 Task: Assign vinnyoffice2@gmail.com as Assignee of Child Issue ChildIssue0000000859 of Issue Issue0000000430 in Backlog  in Scrum Project Project0000000086 in Jira. Assign vinnyoffice2@gmail.com as Assignee of Child Issue ChildIssue0000000860 of Issue Issue0000000430 in Backlog  in Scrum Project Project0000000086 in Jira. Assign Issue Issue0000000421 to Sprint Sprint0000000253 in Scrum Project Project0000000085 in Jira. Assign Issue Issue0000000422 to Sprint Sprint0000000253 in Scrum Project Project0000000085 in Jira. Assign Issue Issue0000000423 to Sprint Sprint0000000254 in Scrum Project Project0000000085 in Jira
Action: Mouse moved to (506, 477)
Screenshot: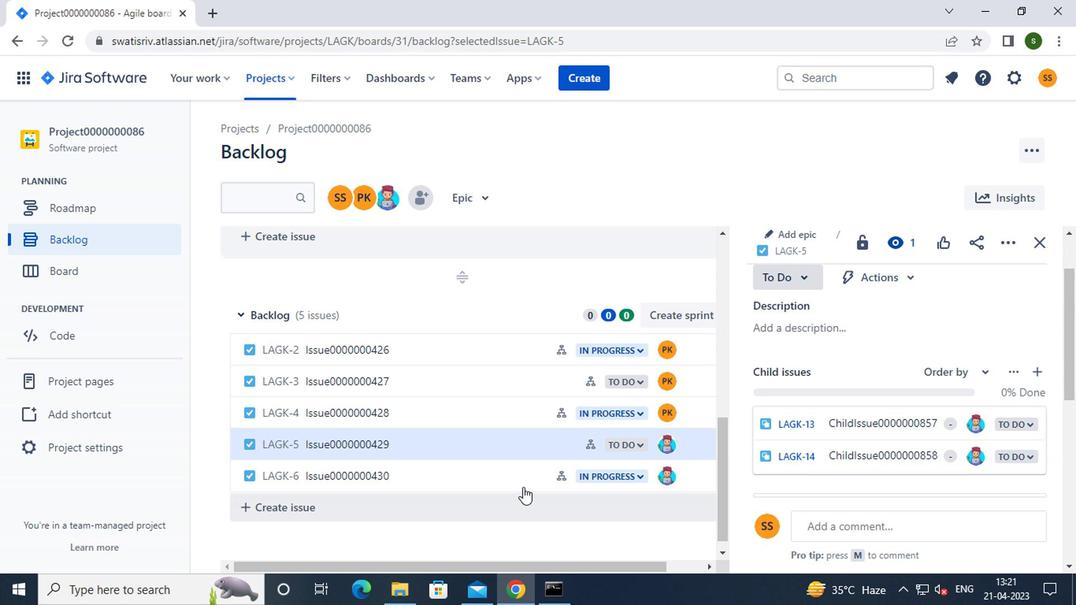 
Action: Mouse pressed left at (506, 477)
Screenshot: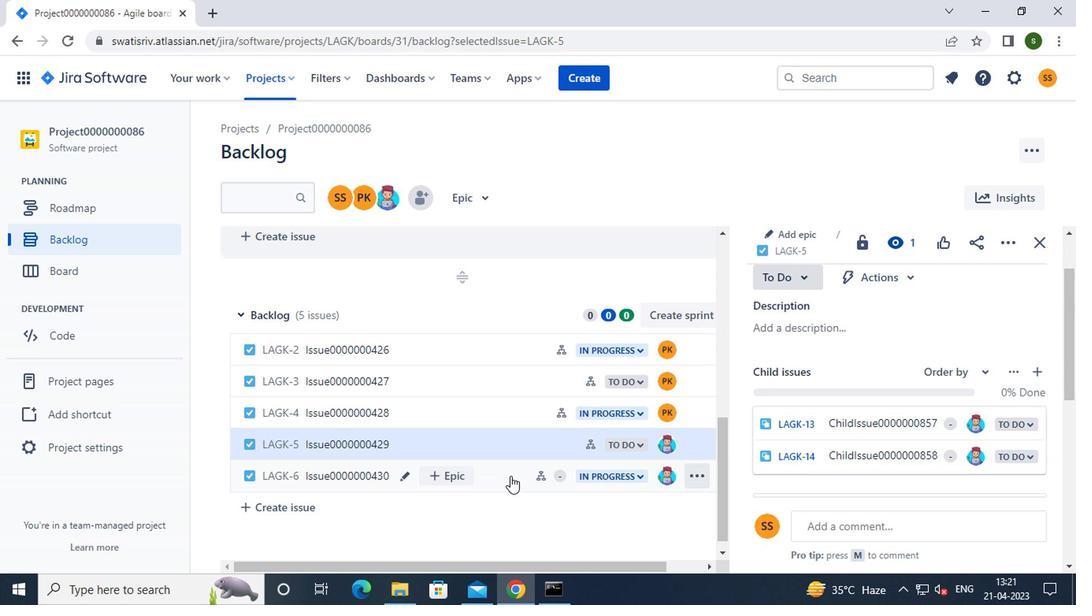 
Action: Mouse moved to (834, 431)
Screenshot: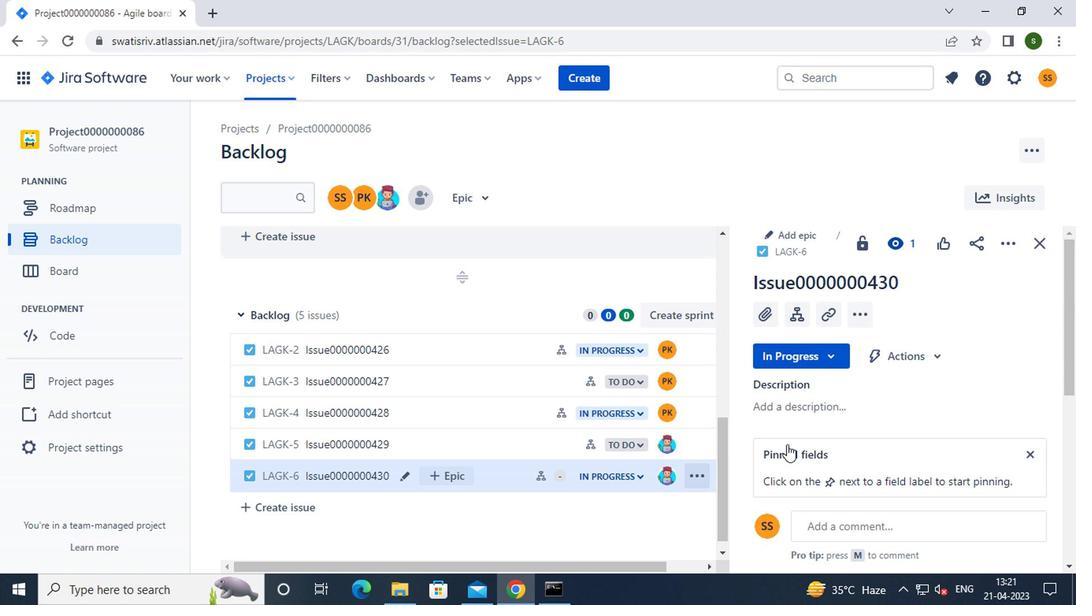 
Action: Mouse scrolled (834, 430) with delta (0, 0)
Screenshot: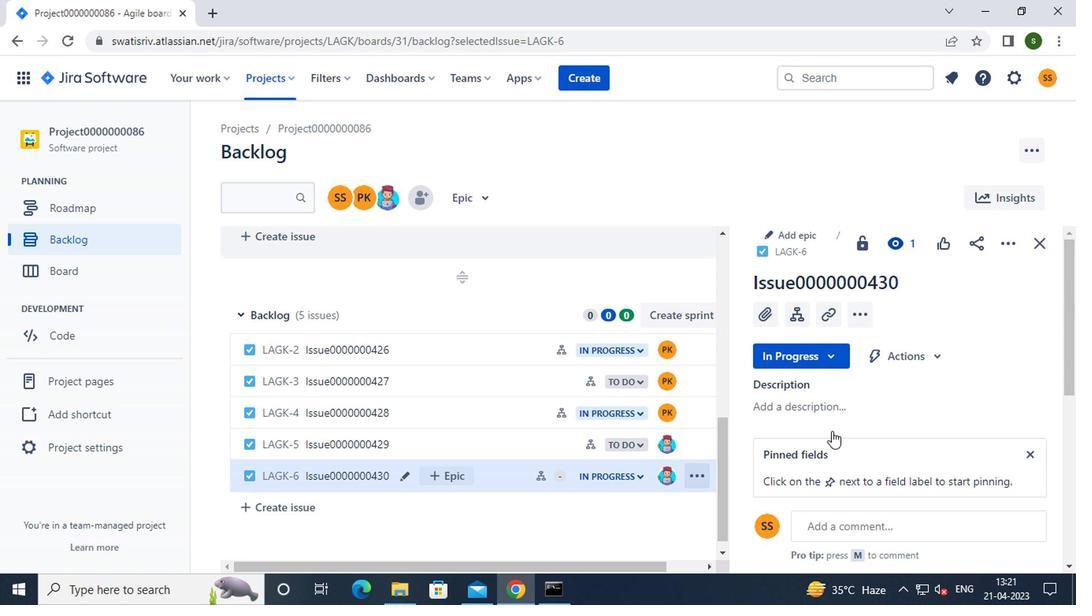 
Action: Mouse scrolled (834, 430) with delta (0, 0)
Screenshot: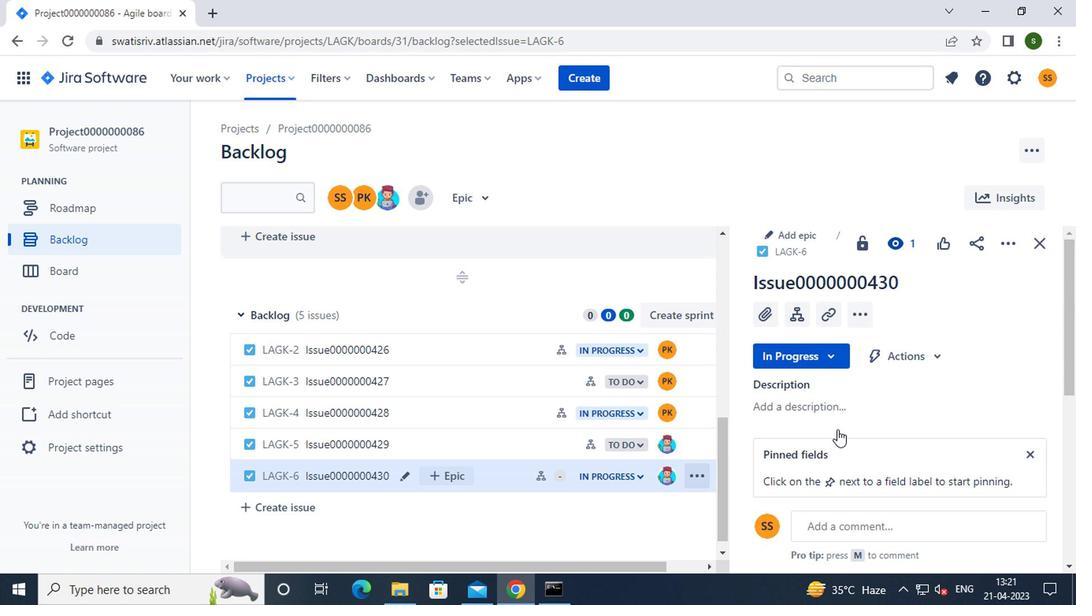 
Action: Mouse moved to (971, 352)
Screenshot: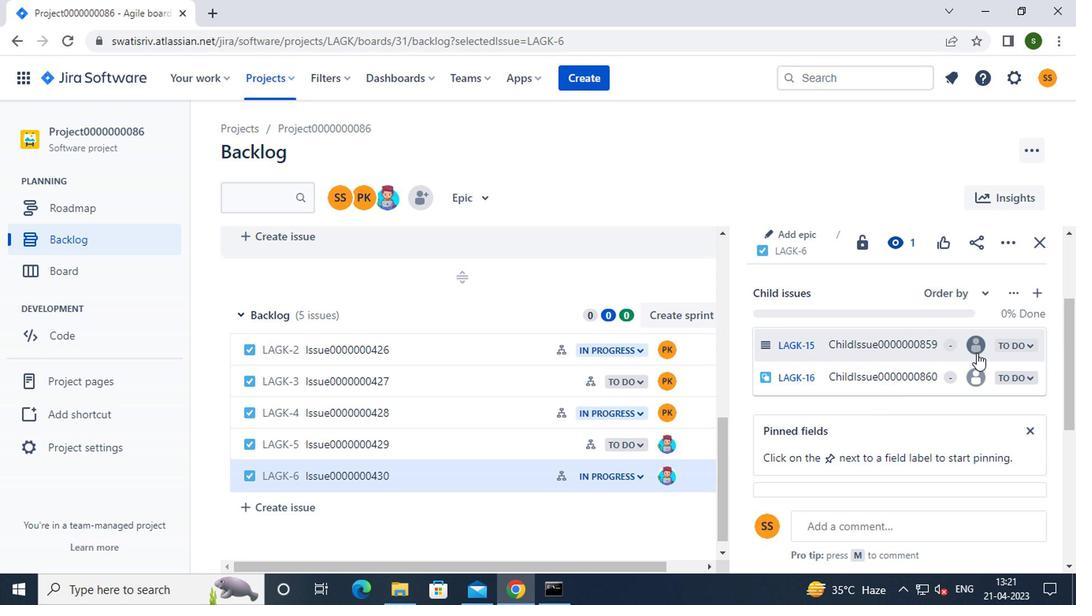 
Action: Mouse pressed left at (971, 352)
Screenshot: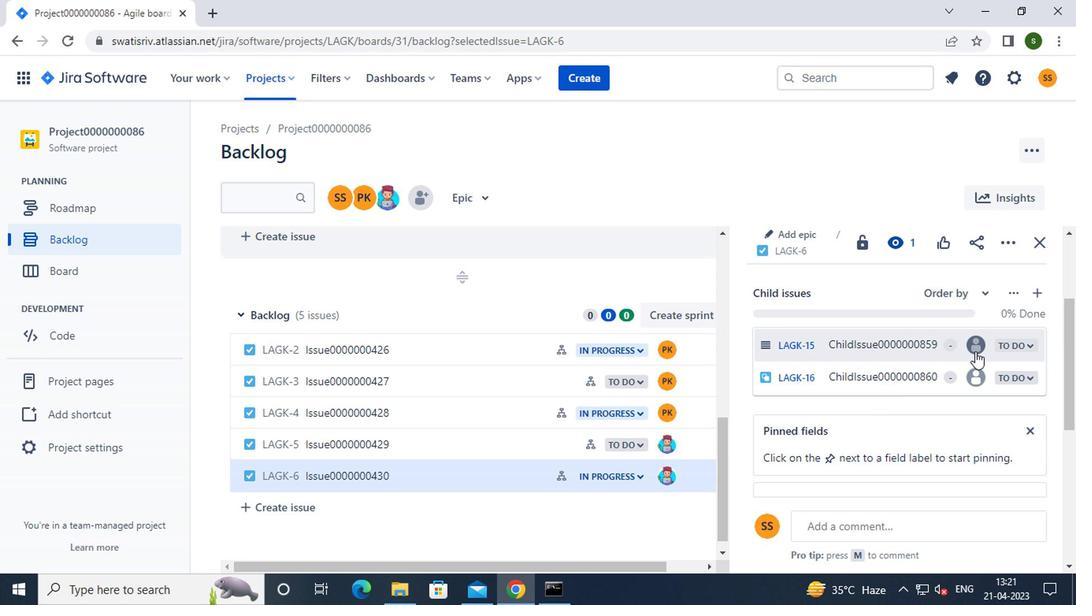 
Action: Mouse moved to (916, 381)
Screenshot: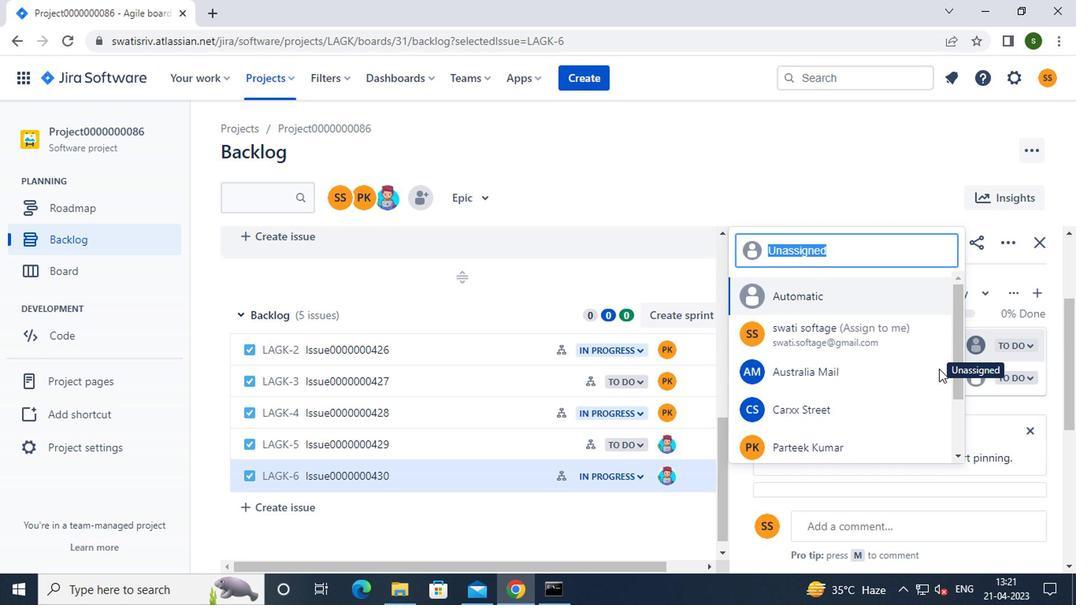
Action: Mouse scrolled (916, 380) with delta (0, -1)
Screenshot: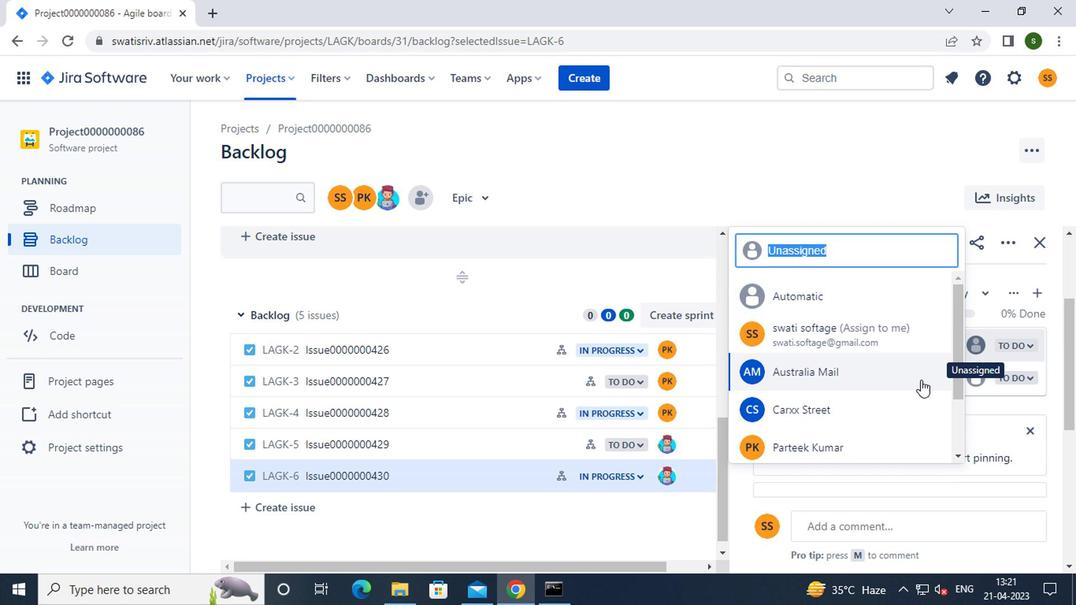 
Action: Mouse moved to (916, 382)
Screenshot: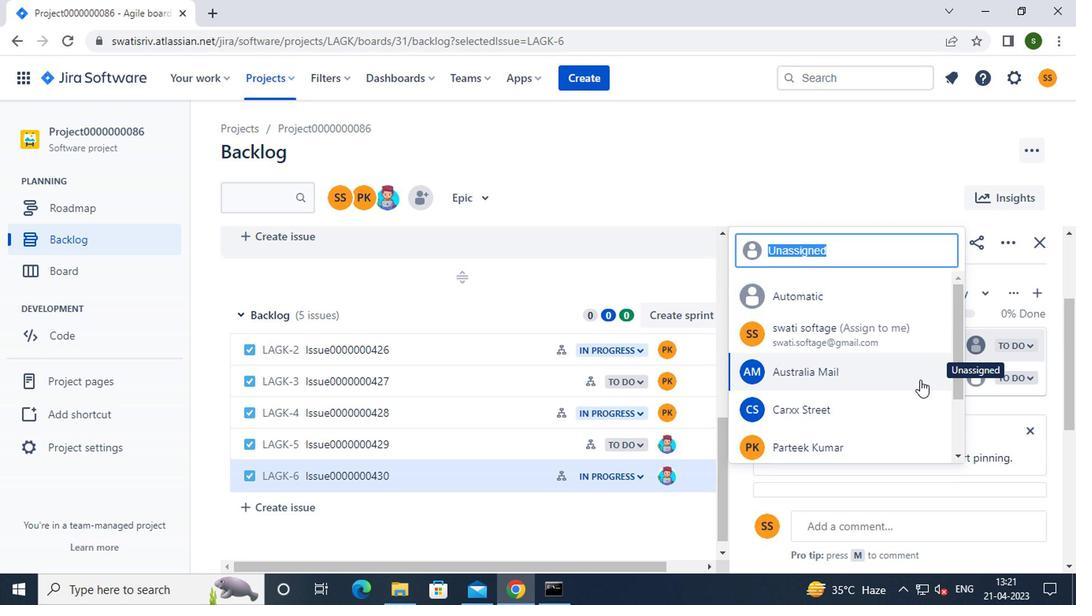 
Action: Mouse scrolled (916, 382) with delta (0, 0)
Screenshot: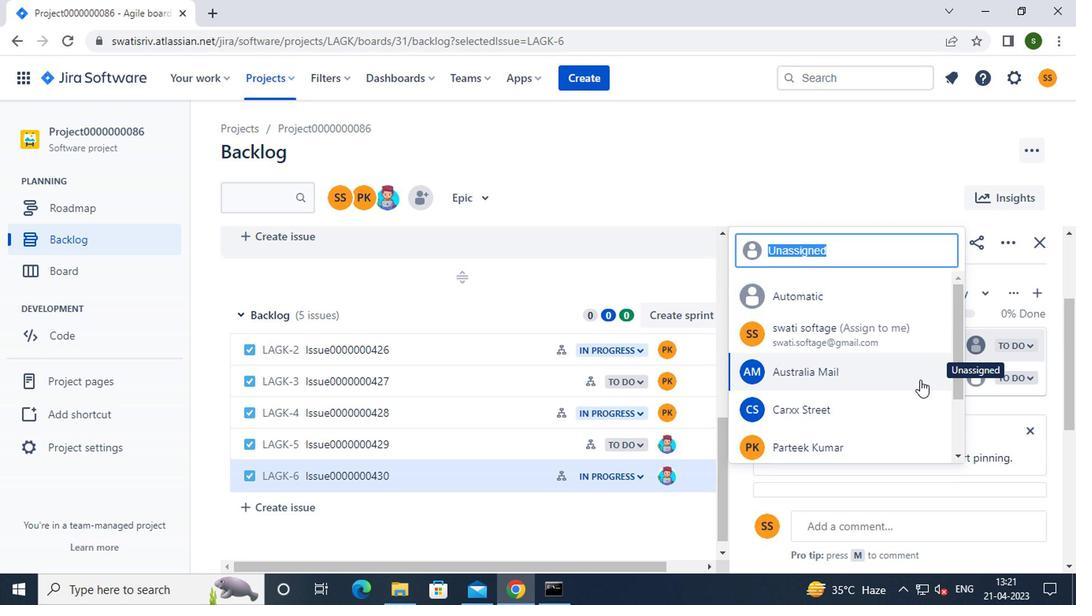 
Action: Mouse moved to (844, 448)
Screenshot: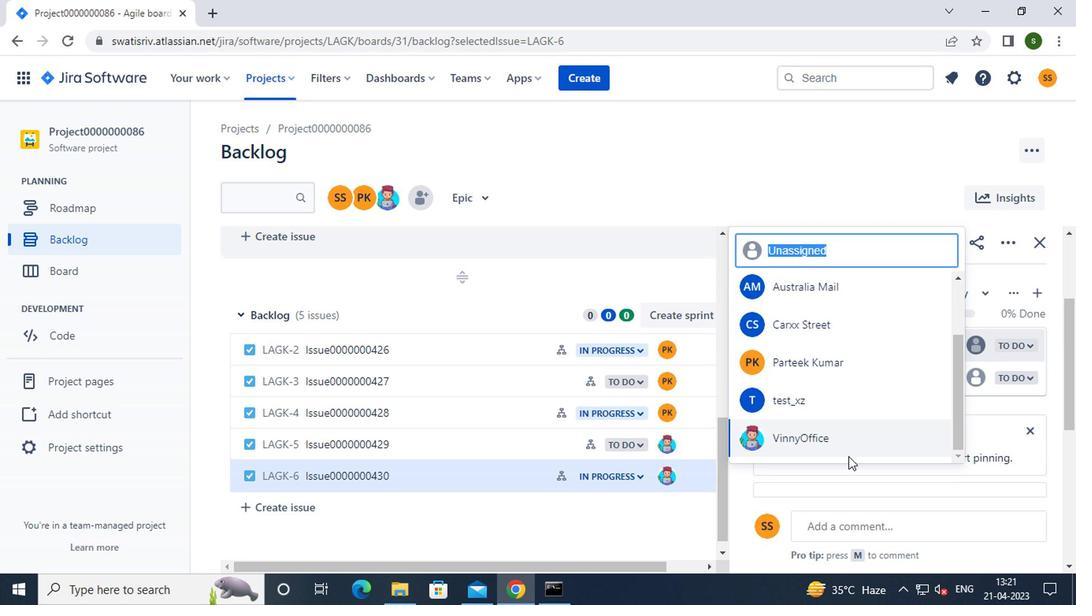 
Action: Mouse pressed left at (844, 448)
Screenshot: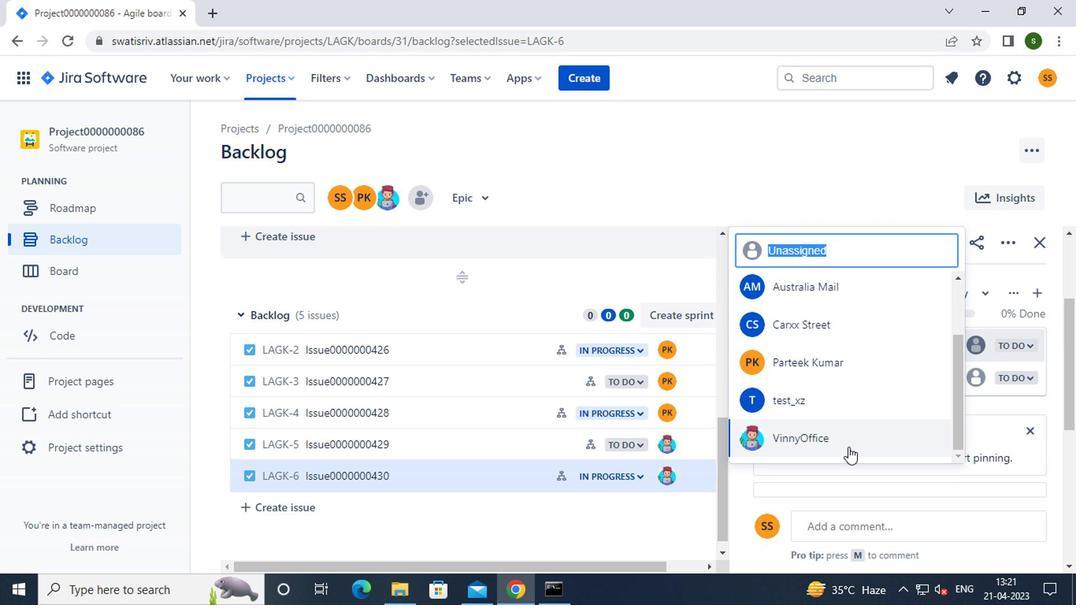 
Action: Mouse moved to (974, 380)
Screenshot: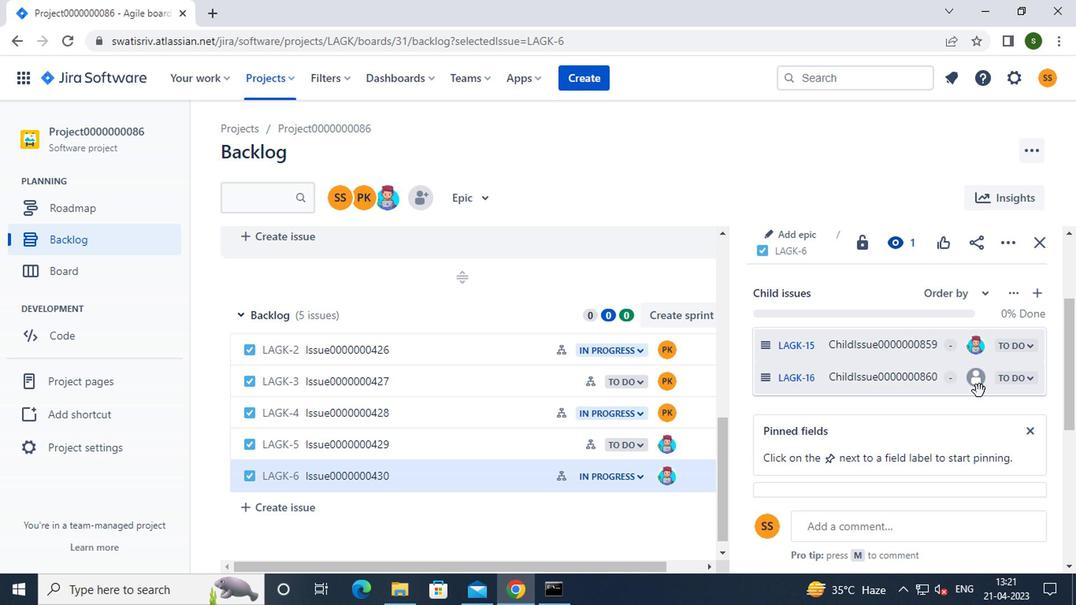 
Action: Mouse pressed left at (974, 380)
Screenshot: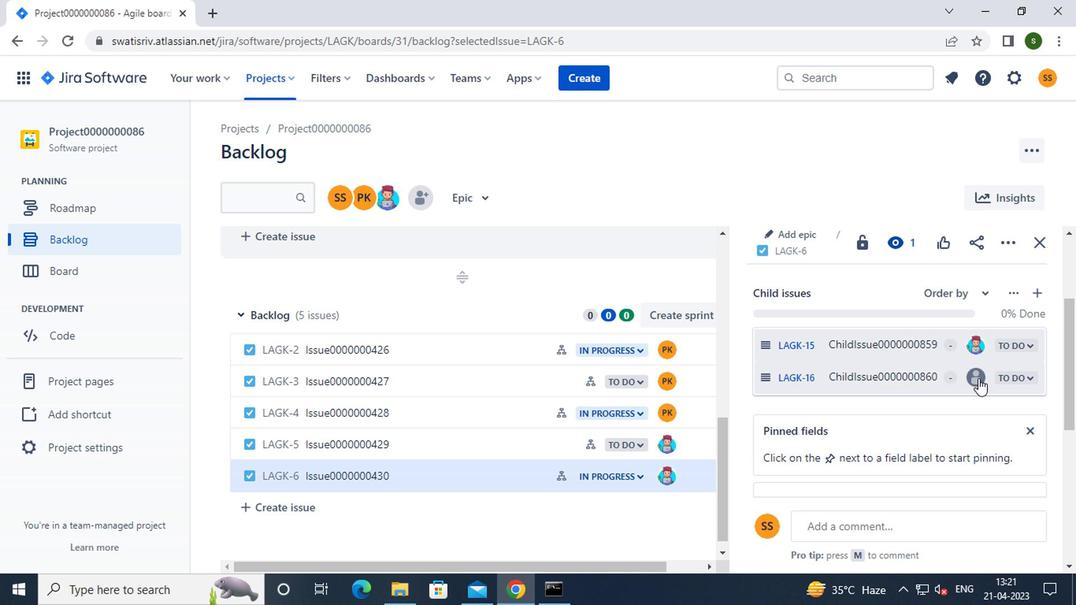 
Action: Mouse moved to (912, 407)
Screenshot: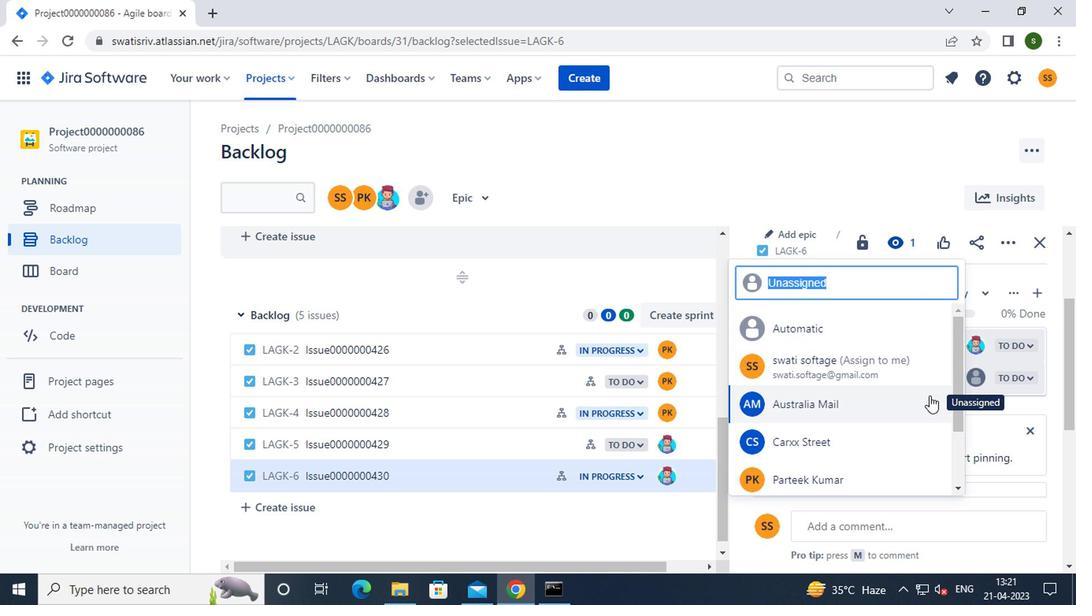 
Action: Mouse scrolled (912, 405) with delta (0, -1)
Screenshot: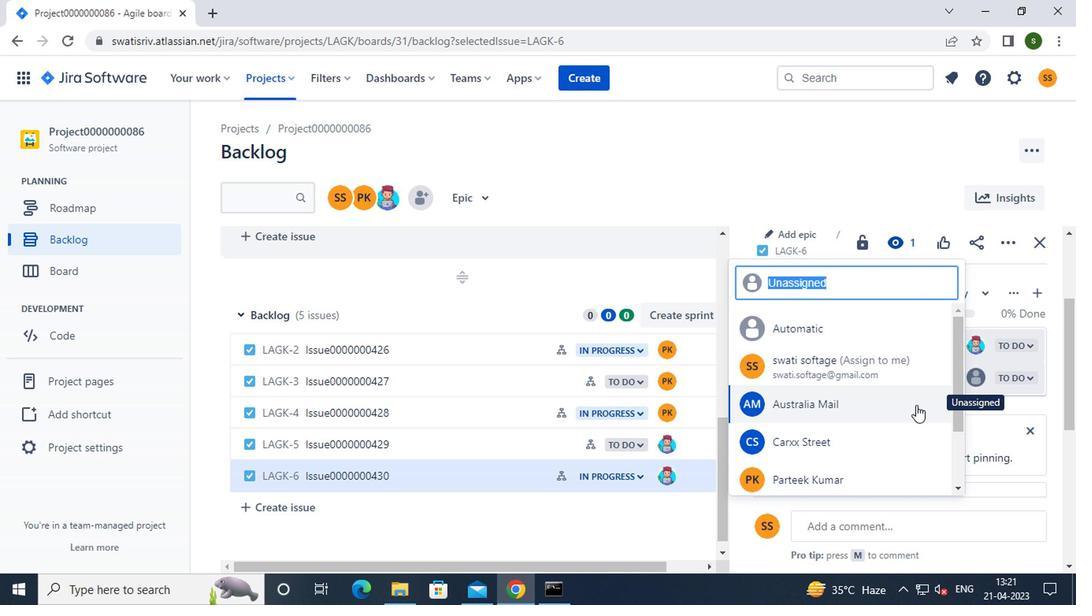 
Action: Mouse moved to (912, 407)
Screenshot: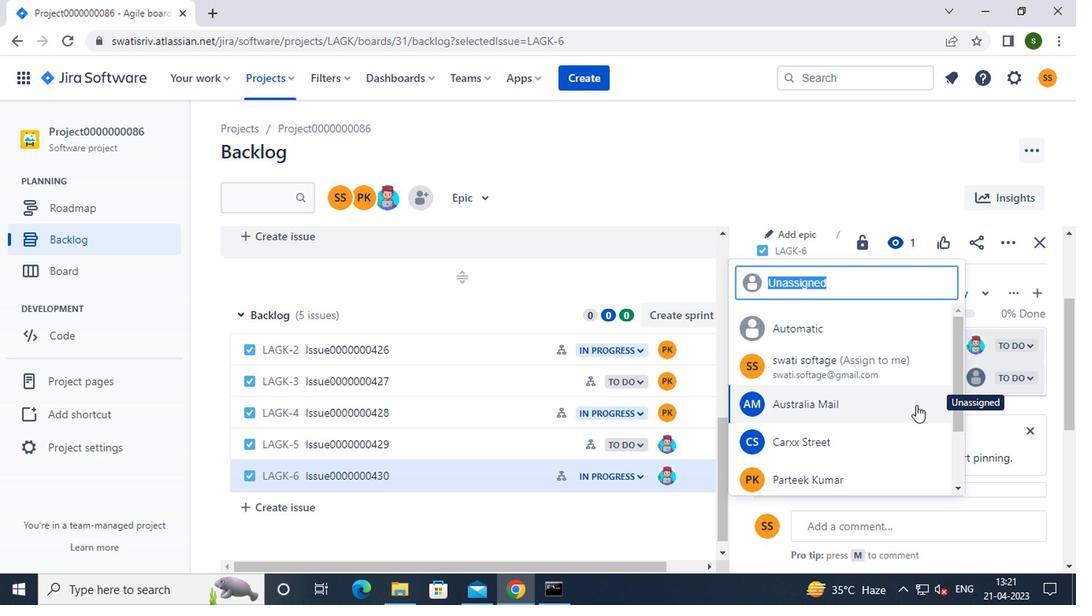 
Action: Mouse scrolled (912, 405) with delta (0, -1)
Screenshot: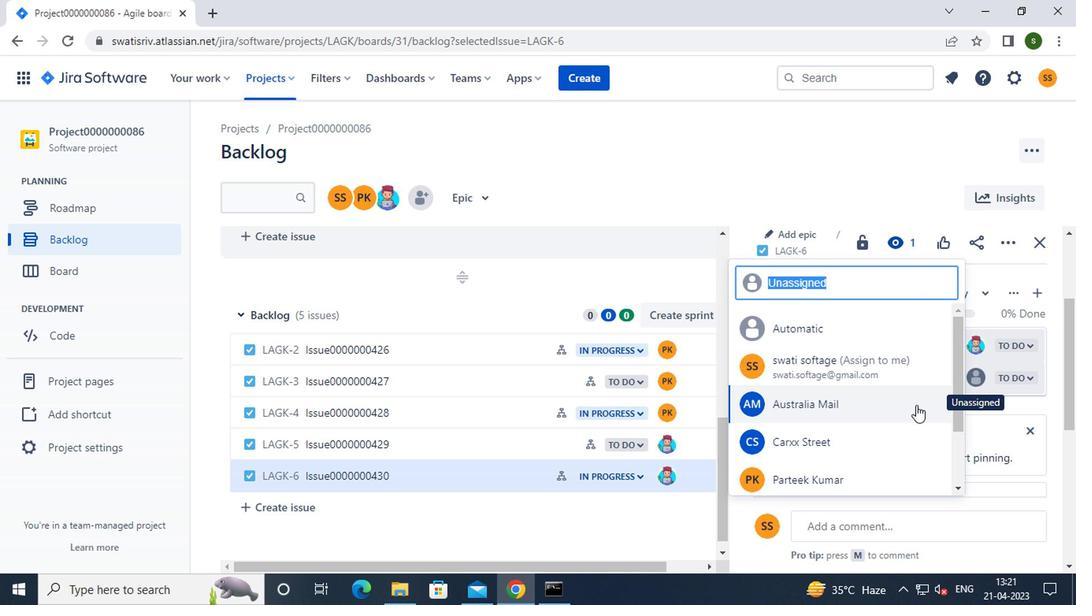 
Action: Mouse moved to (846, 470)
Screenshot: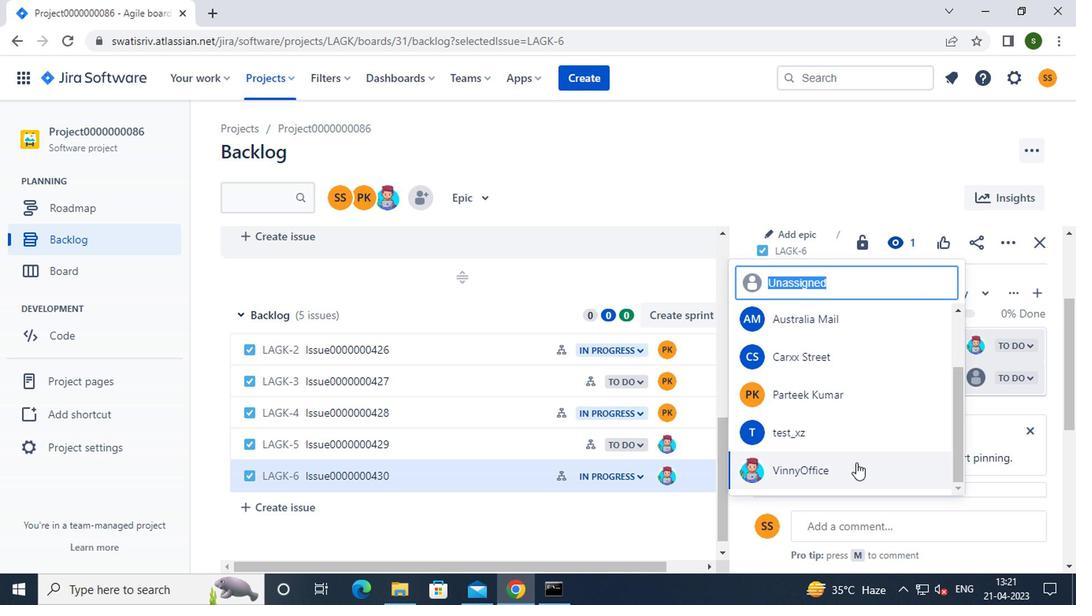 
Action: Mouse pressed left at (846, 470)
Screenshot: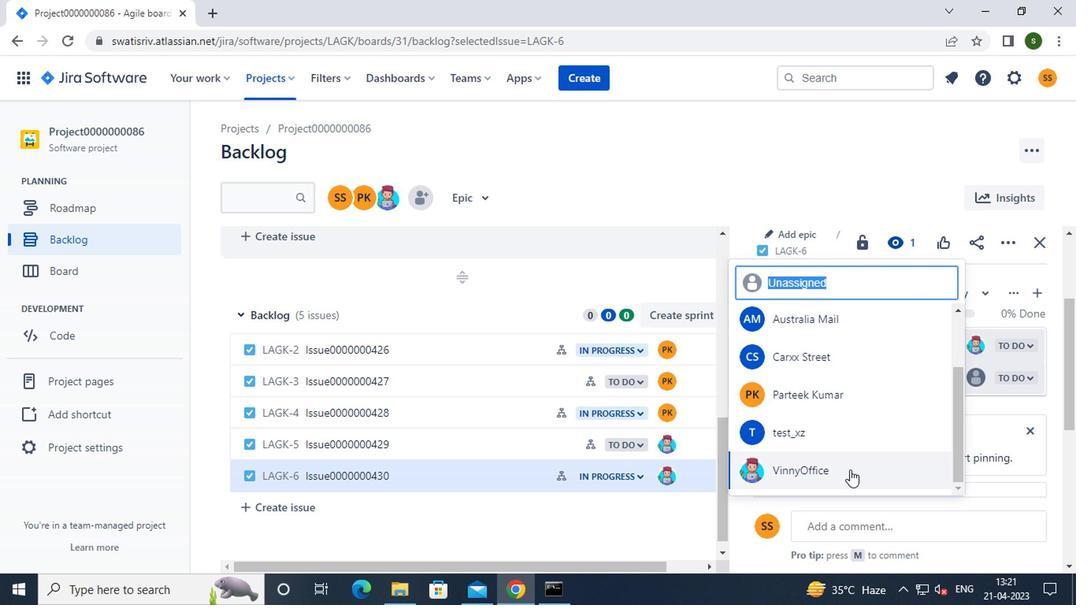 
Action: Mouse moved to (260, 83)
Screenshot: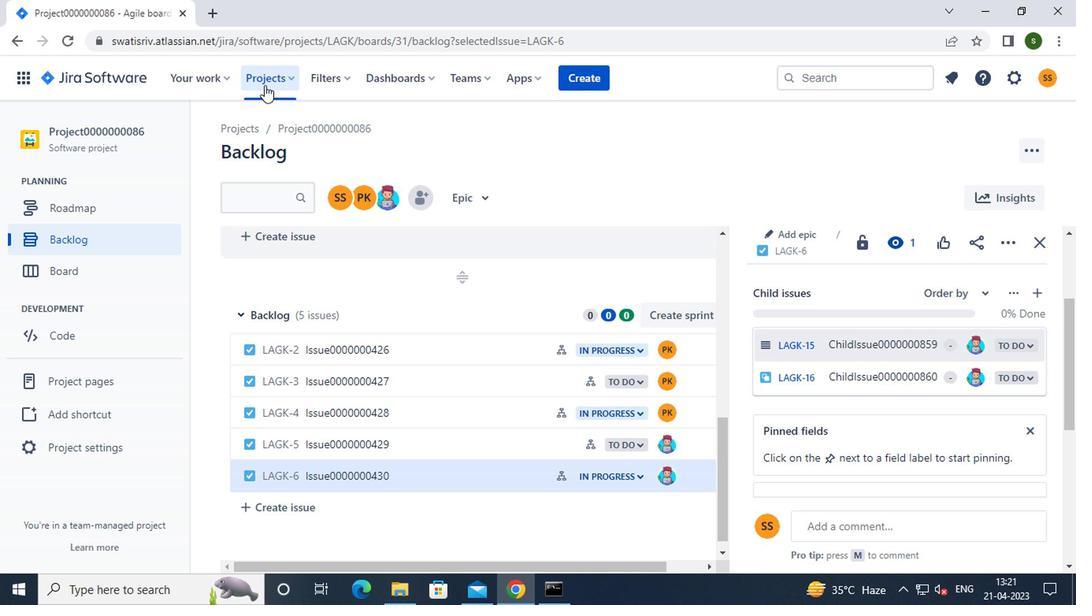 
Action: Mouse pressed left at (260, 83)
Screenshot: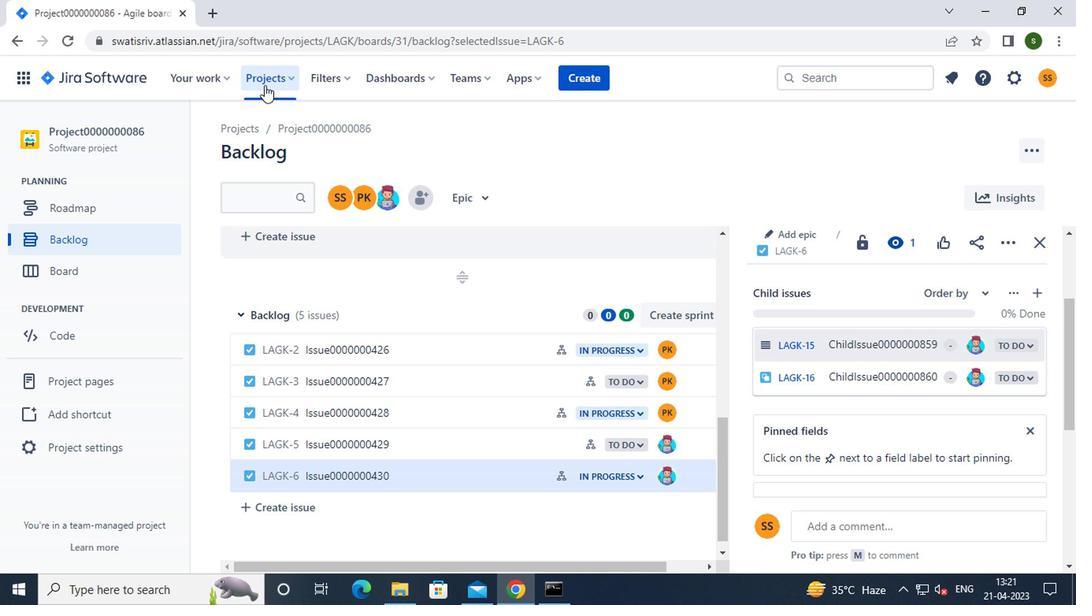 
Action: Mouse moved to (328, 200)
Screenshot: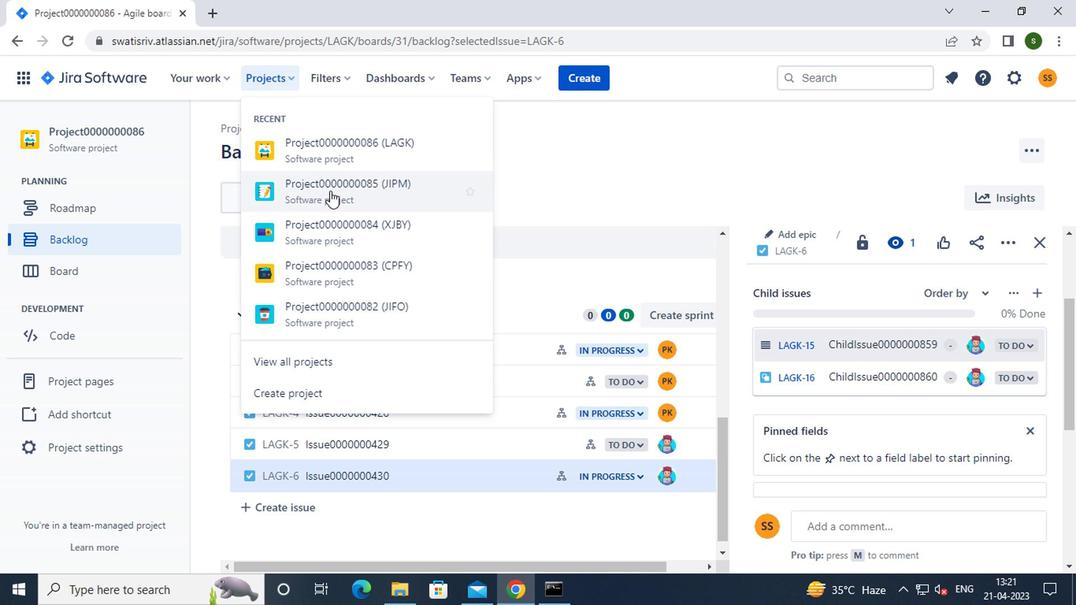 
Action: Mouse pressed left at (328, 200)
Screenshot: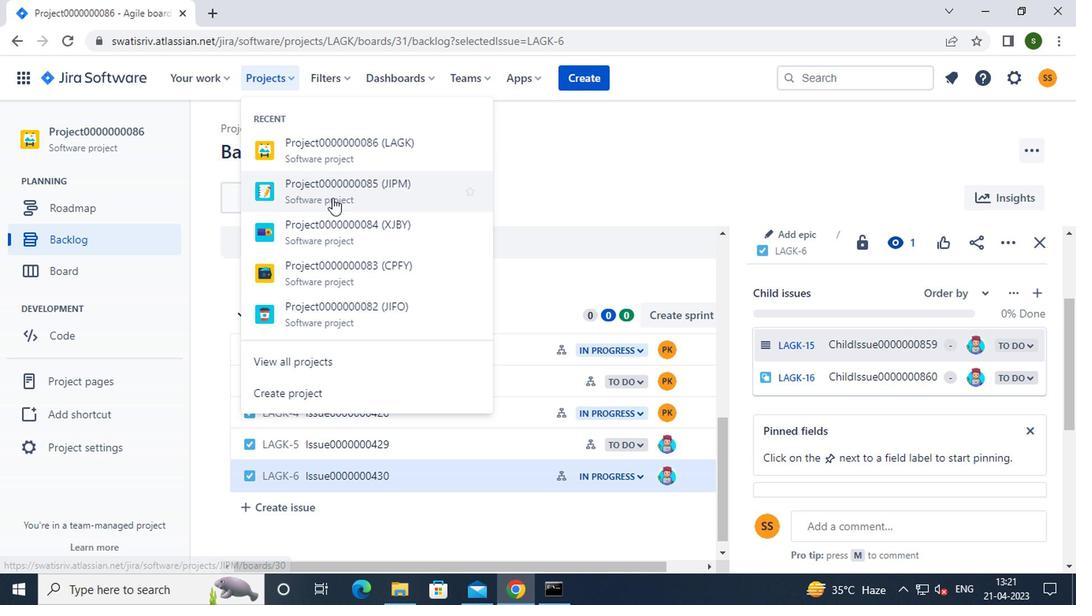 
Action: Mouse moved to (125, 243)
Screenshot: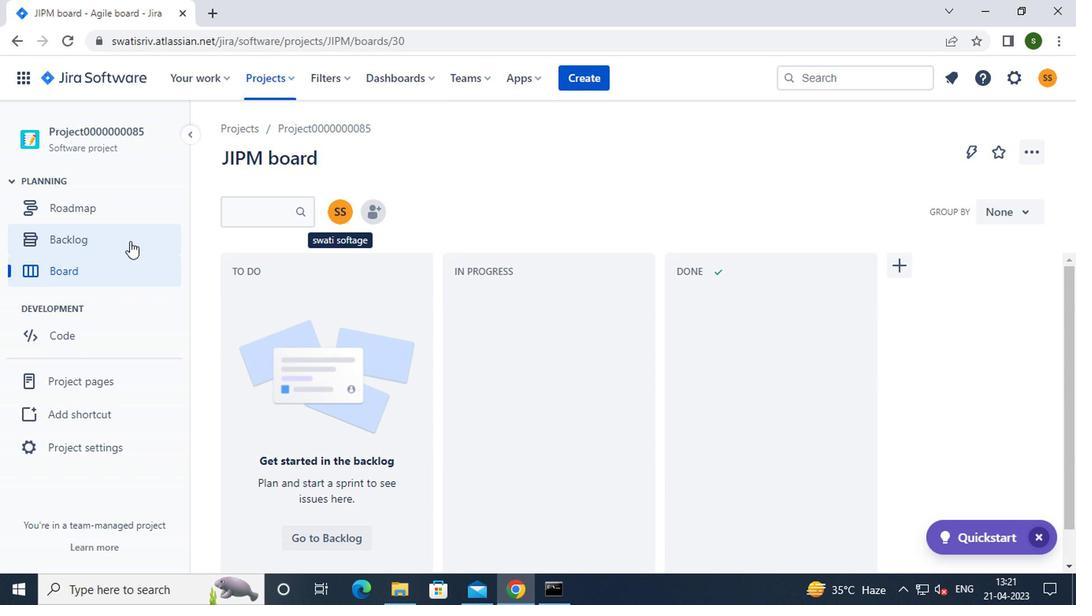 
Action: Mouse pressed left at (125, 243)
Screenshot: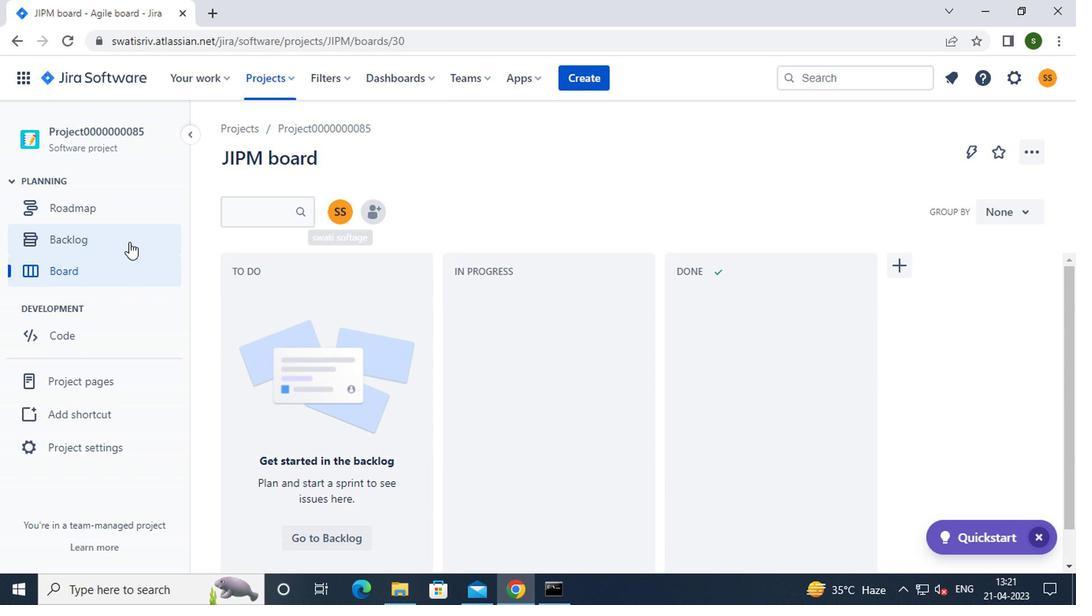 
Action: Mouse moved to (644, 338)
Screenshot: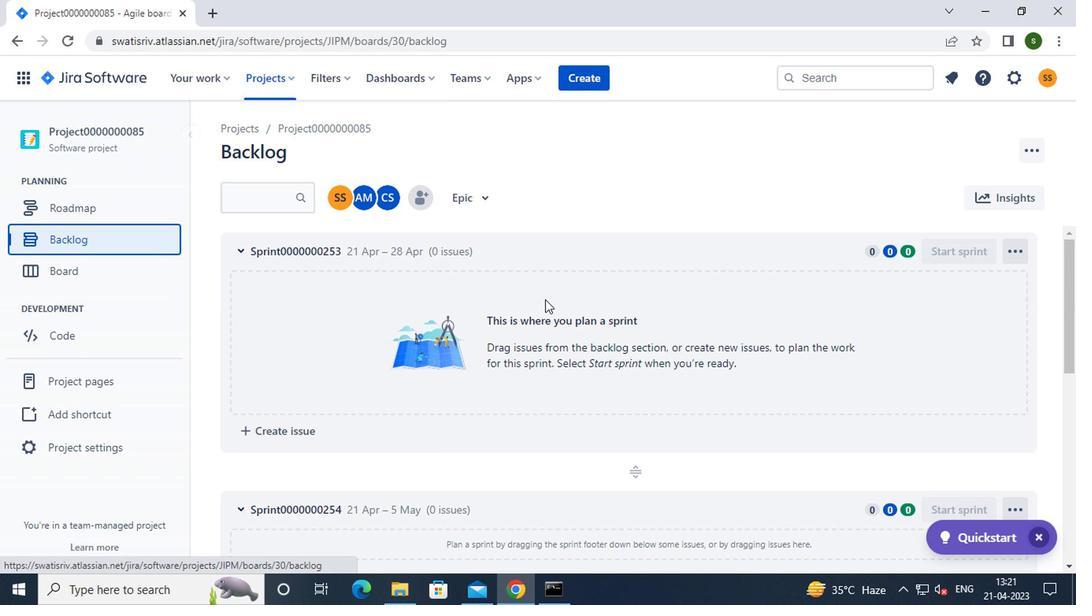 
Action: Mouse scrolled (644, 337) with delta (0, -1)
Screenshot: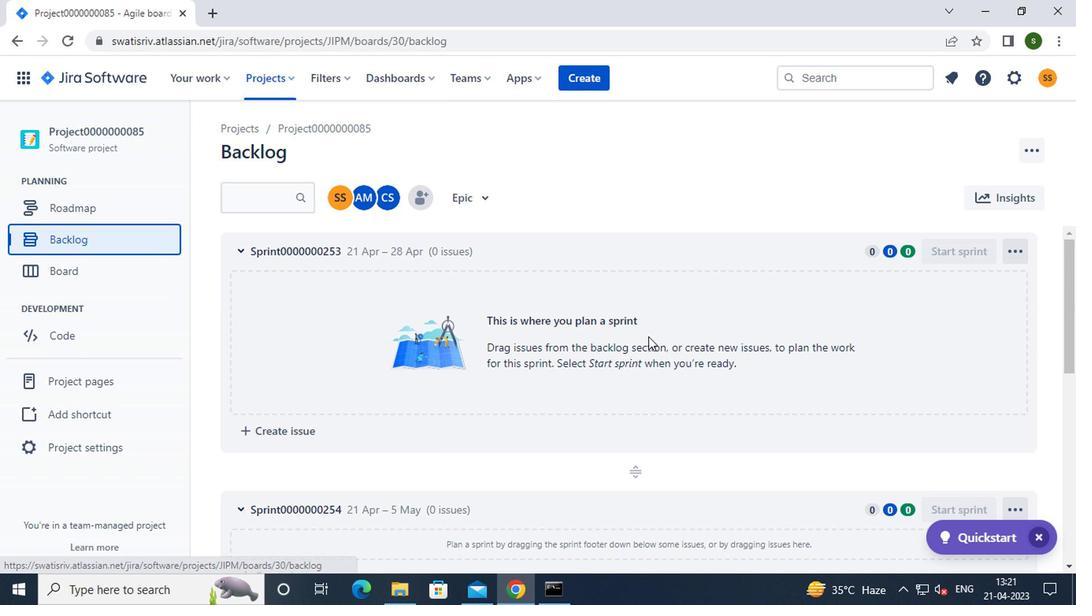 
Action: Mouse scrolled (644, 337) with delta (0, -1)
Screenshot: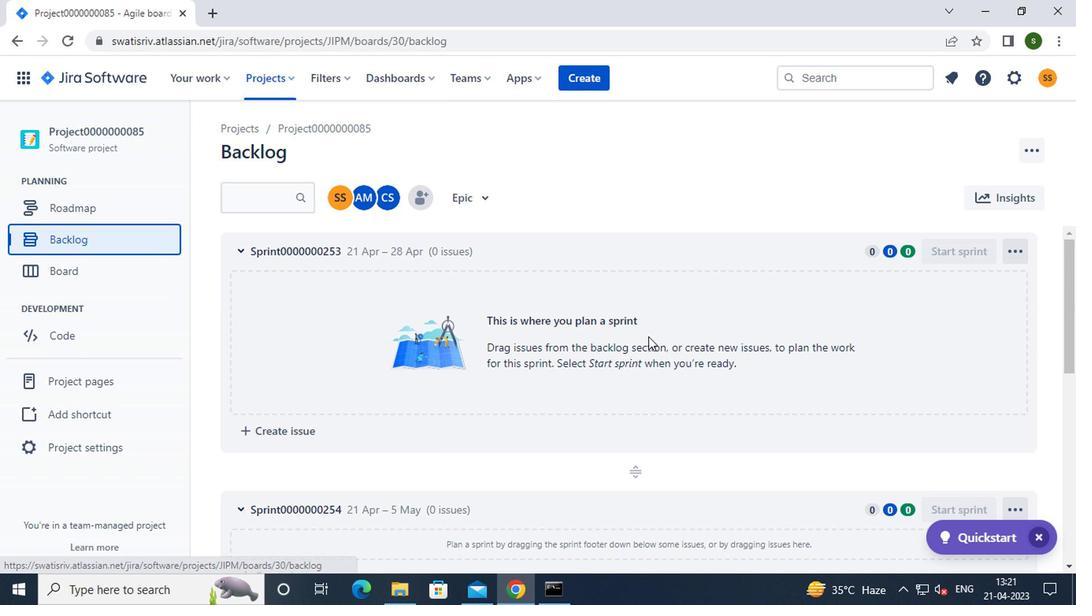 
Action: Mouse scrolled (644, 337) with delta (0, -1)
Screenshot: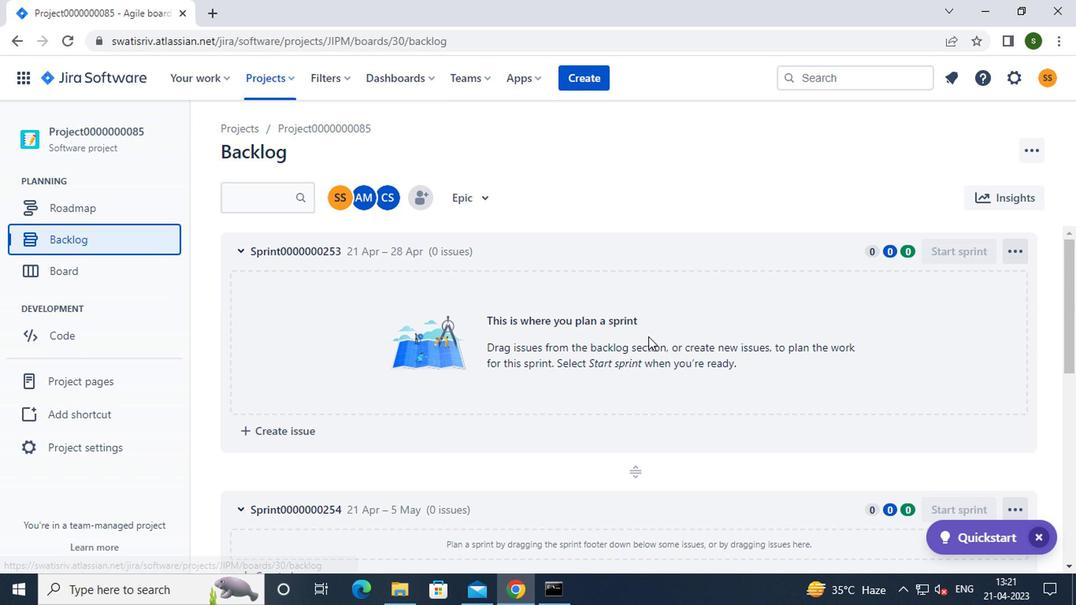 
Action: Mouse scrolled (644, 337) with delta (0, -1)
Screenshot: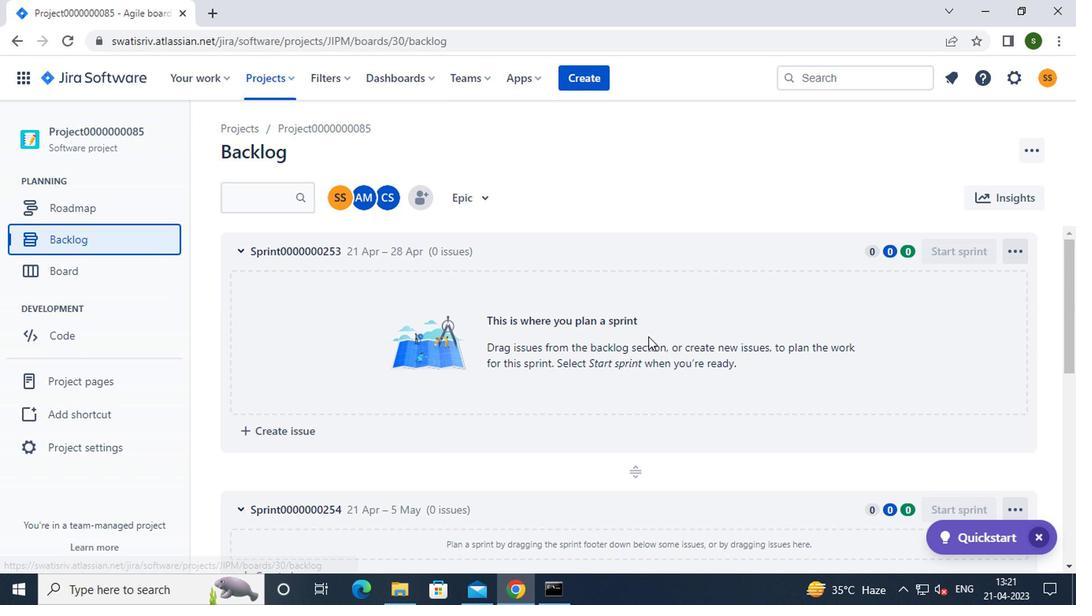 
Action: Mouse scrolled (644, 337) with delta (0, -1)
Screenshot: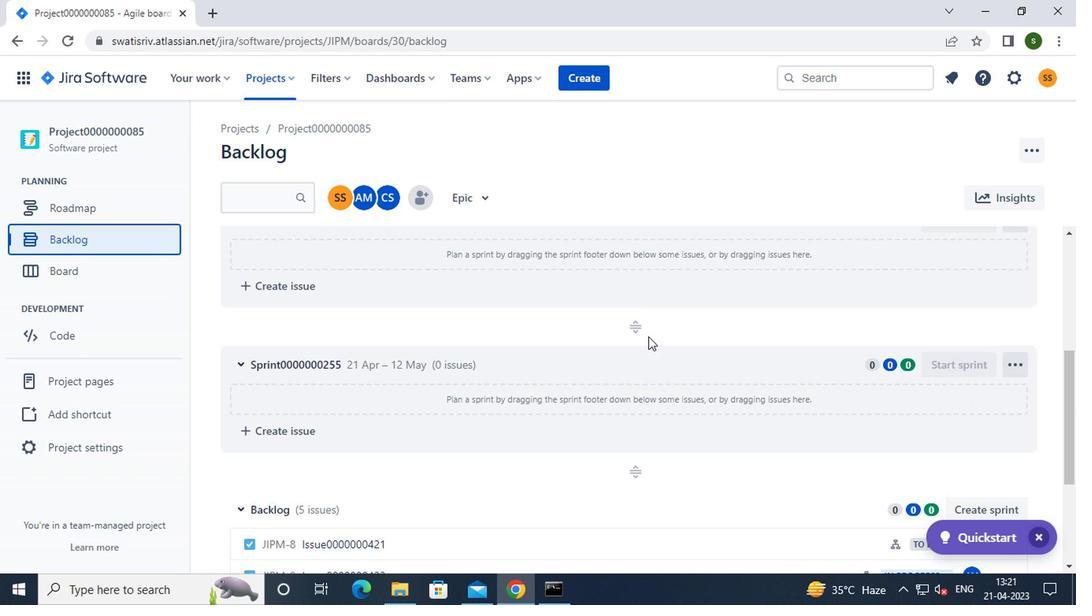 
Action: Mouse moved to (838, 380)
Screenshot: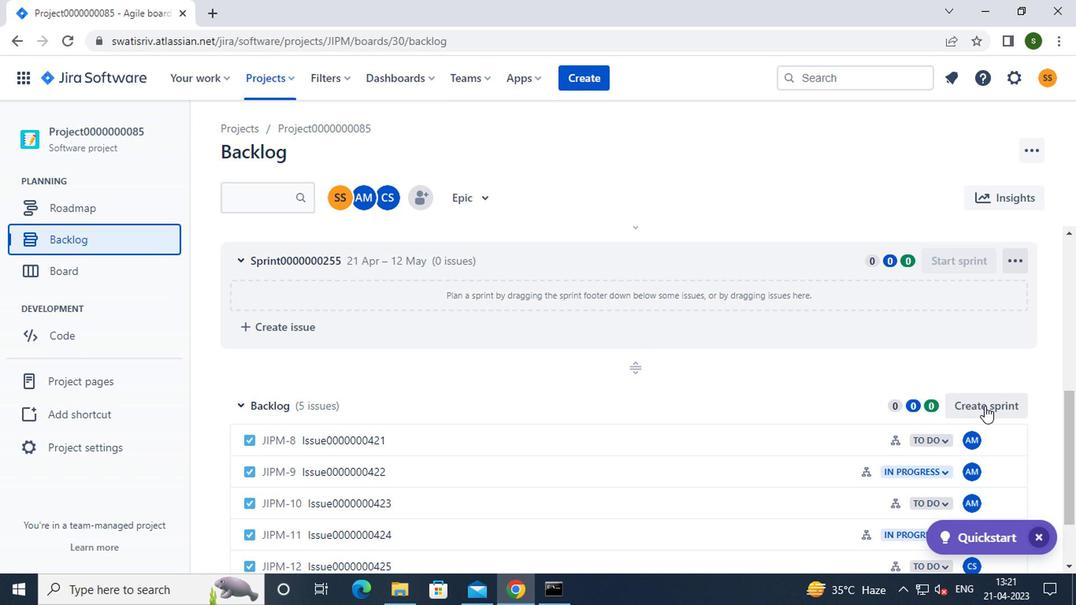 
Action: Mouse scrolled (838, 378) with delta (0, -1)
Screenshot: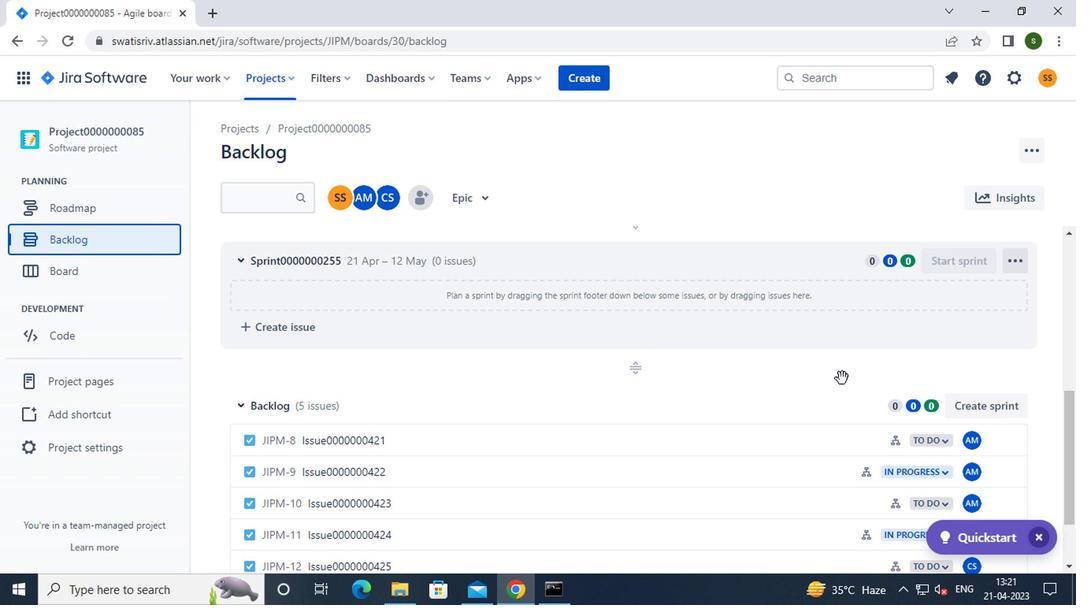 
Action: Mouse moved to (1002, 361)
Screenshot: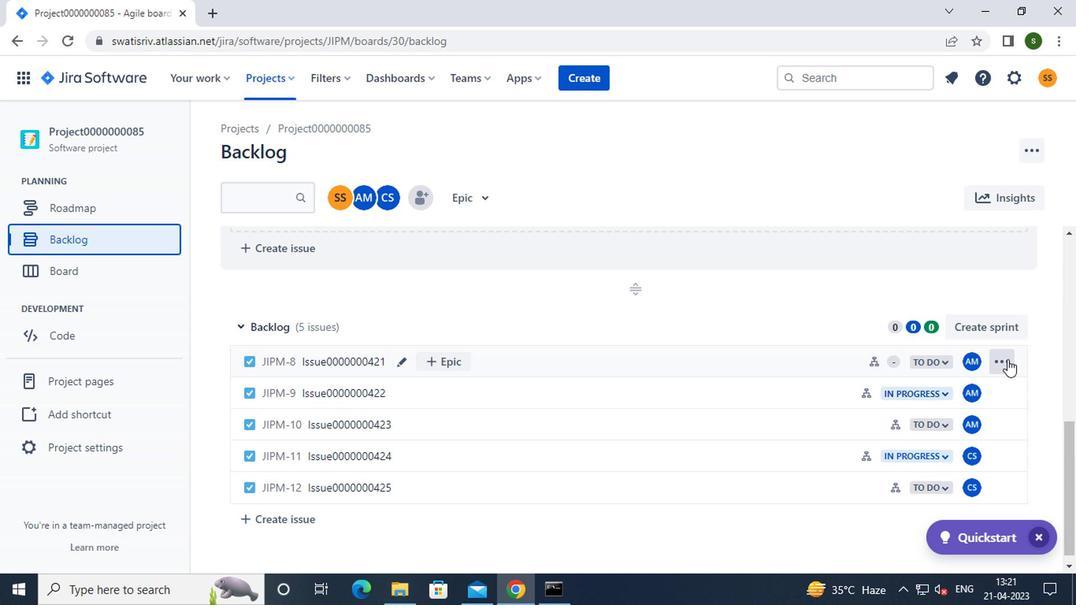 
Action: Mouse pressed left at (1002, 361)
Screenshot: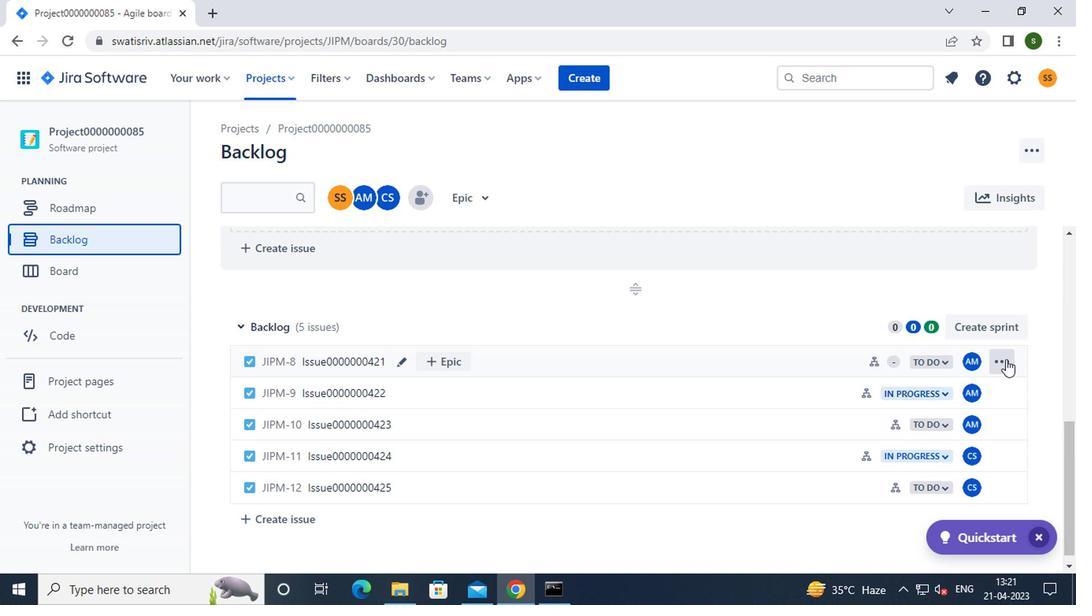 
Action: Mouse moved to (968, 257)
Screenshot: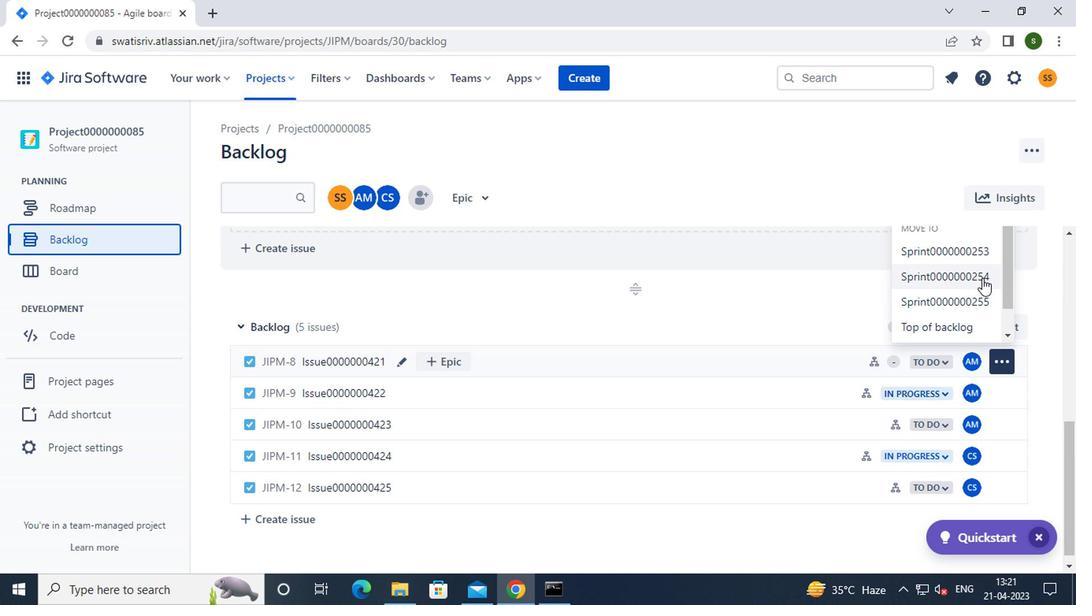 
Action: Mouse pressed left at (968, 257)
Screenshot: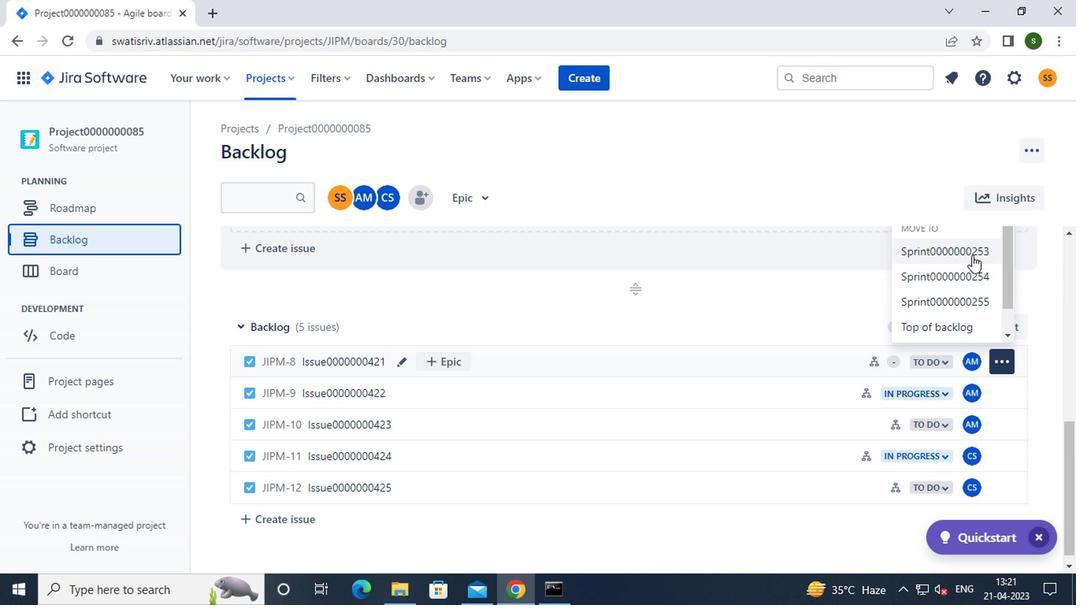 
Action: Mouse moved to (999, 382)
Screenshot: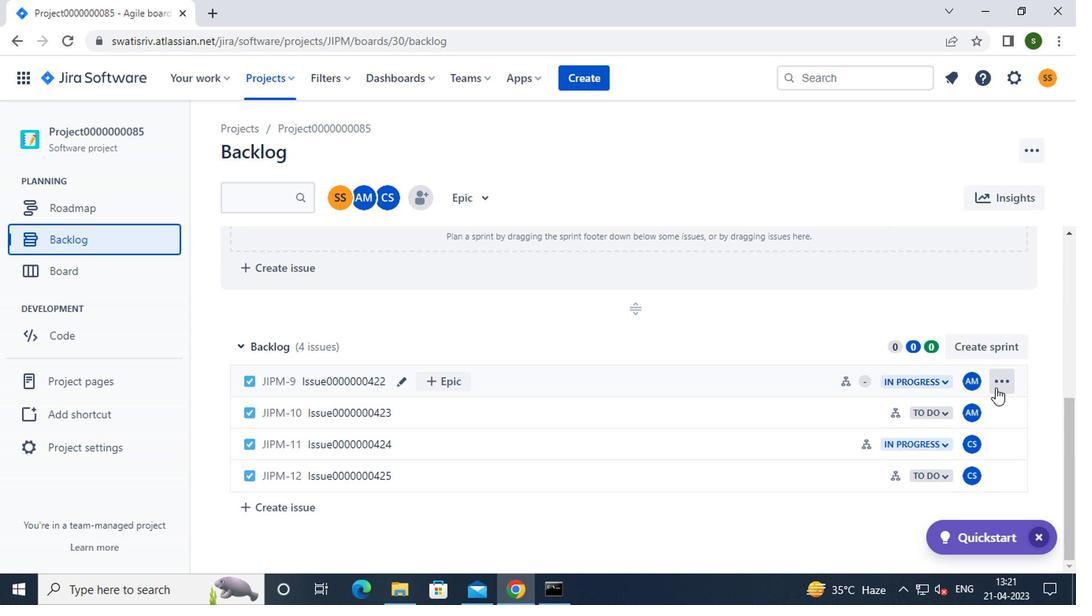 
Action: Mouse pressed left at (999, 382)
Screenshot: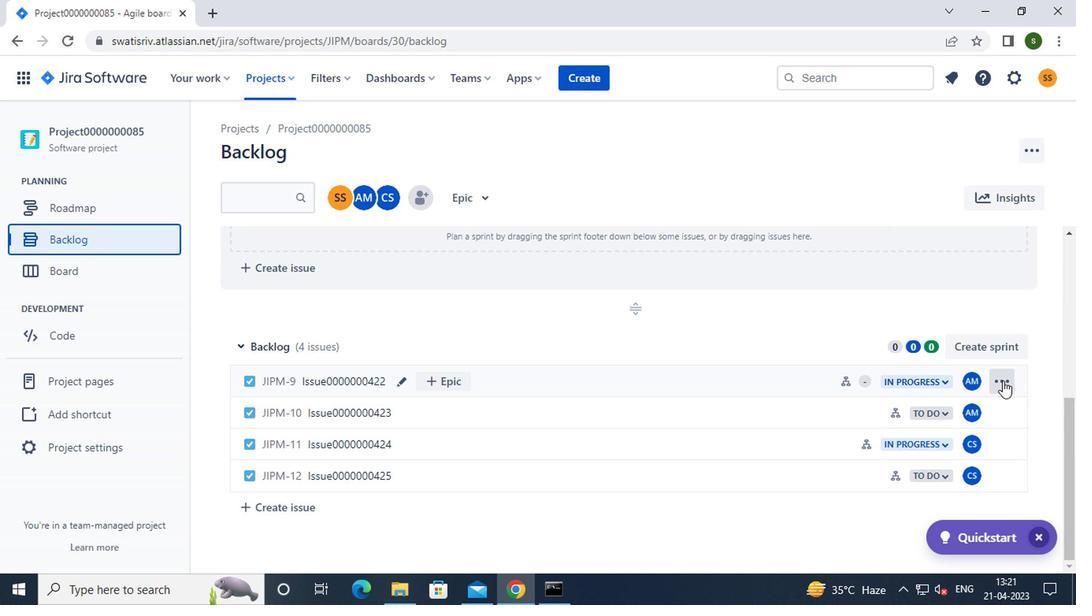 
Action: Mouse moved to (958, 274)
Screenshot: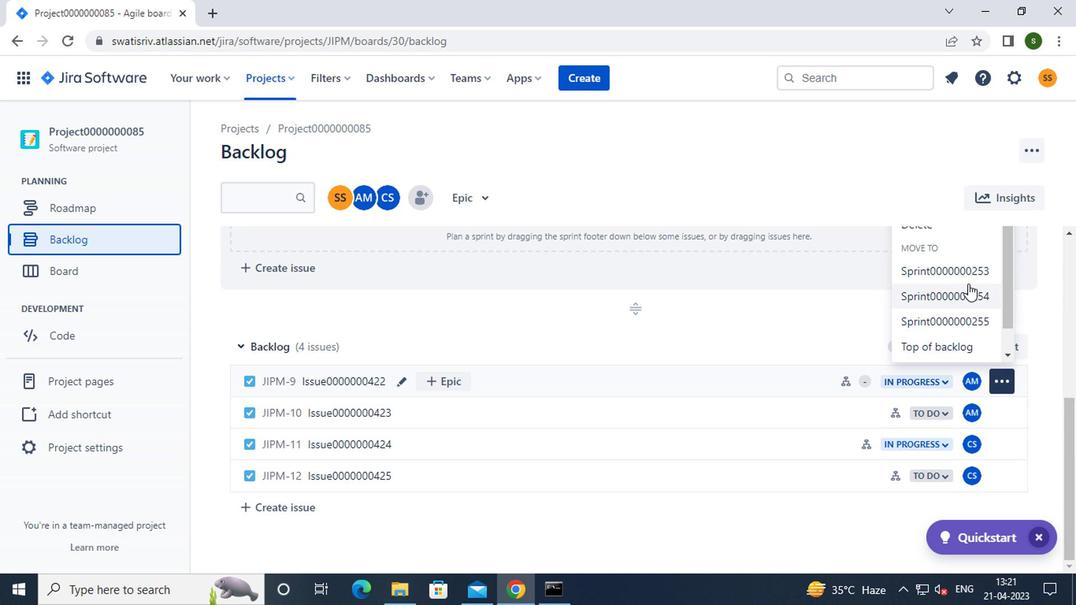 
Action: Mouse pressed left at (958, 274)
Screenshot: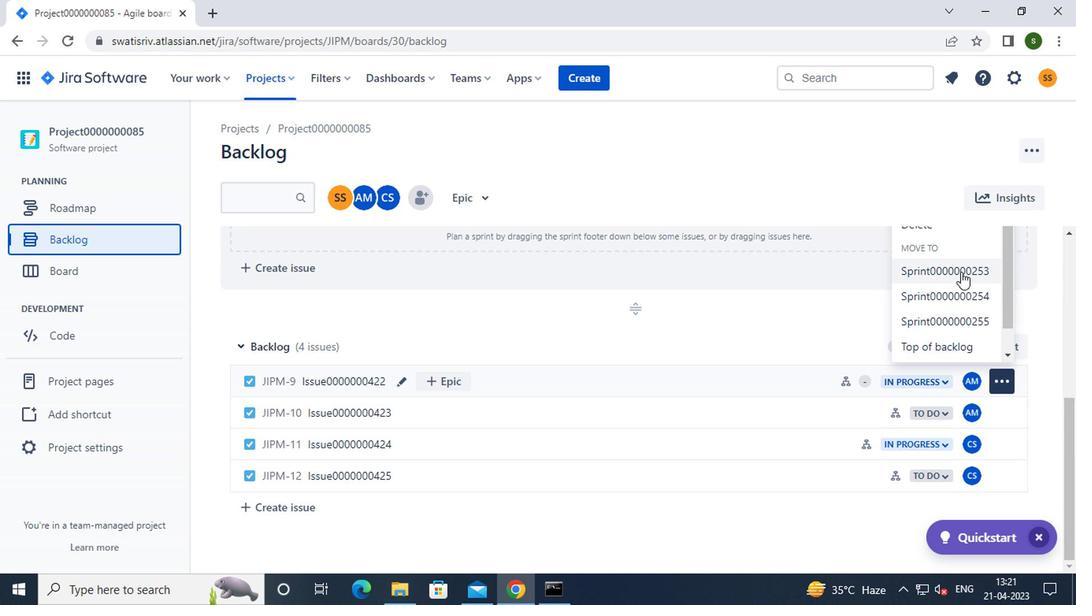 
Action: Mouse moved to (997, 411)
Screenshot: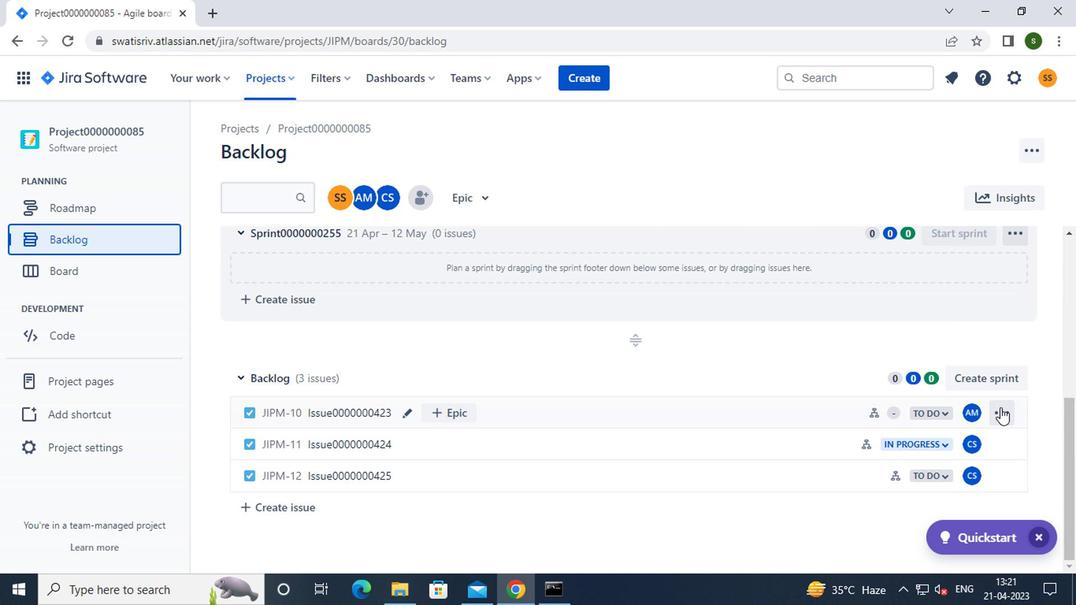 
Action: Mouse pressed left at (997, 411)
Screenshot: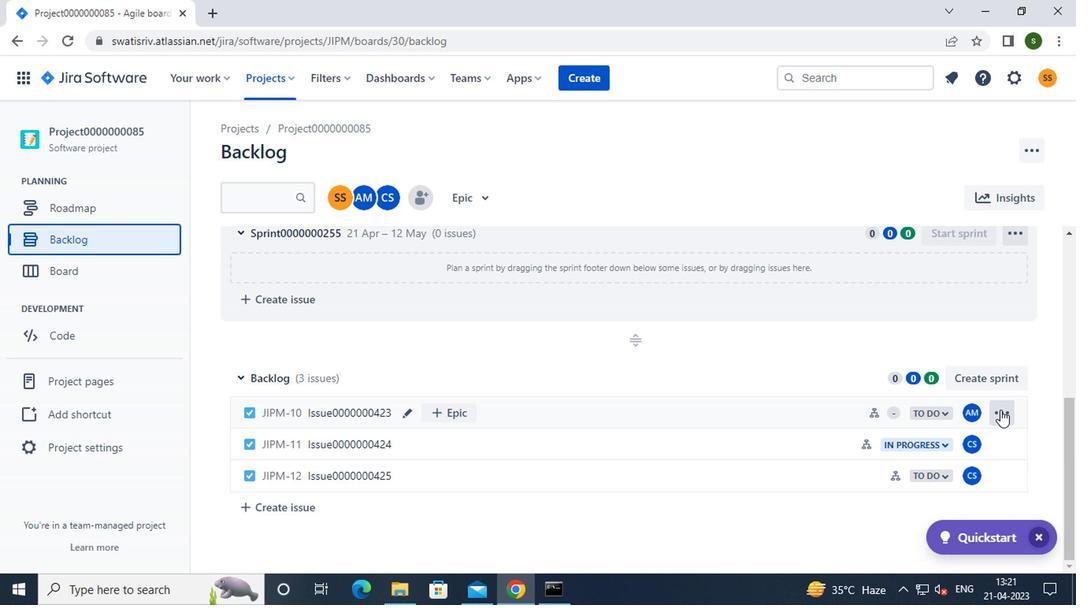 
Action: Mouse moved to (941, 319)
Screenshot: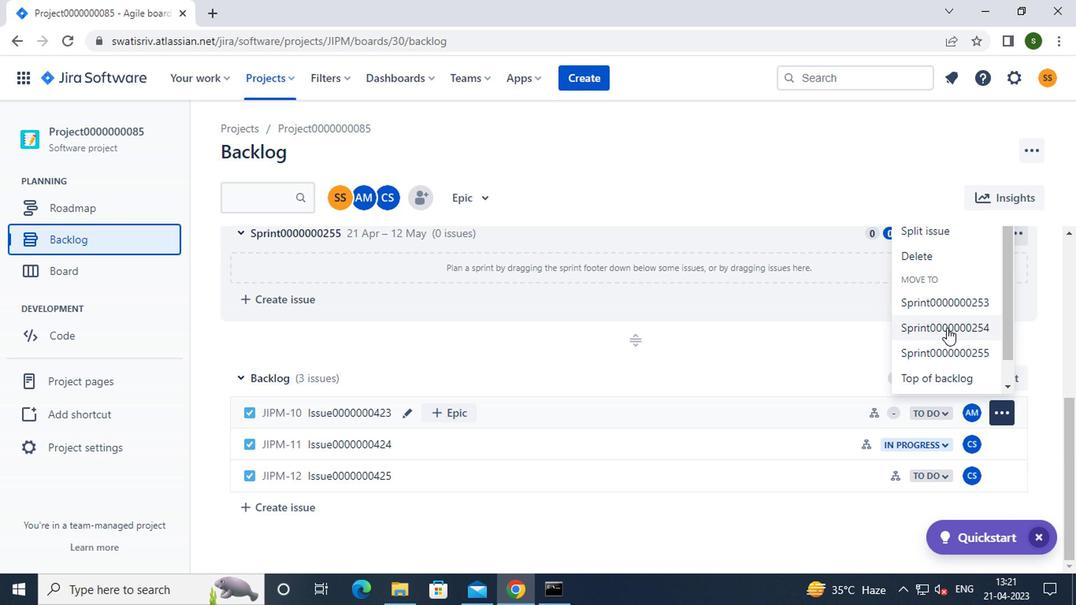 
Action: Mouse pressed left at (941, 319)
Screenshot: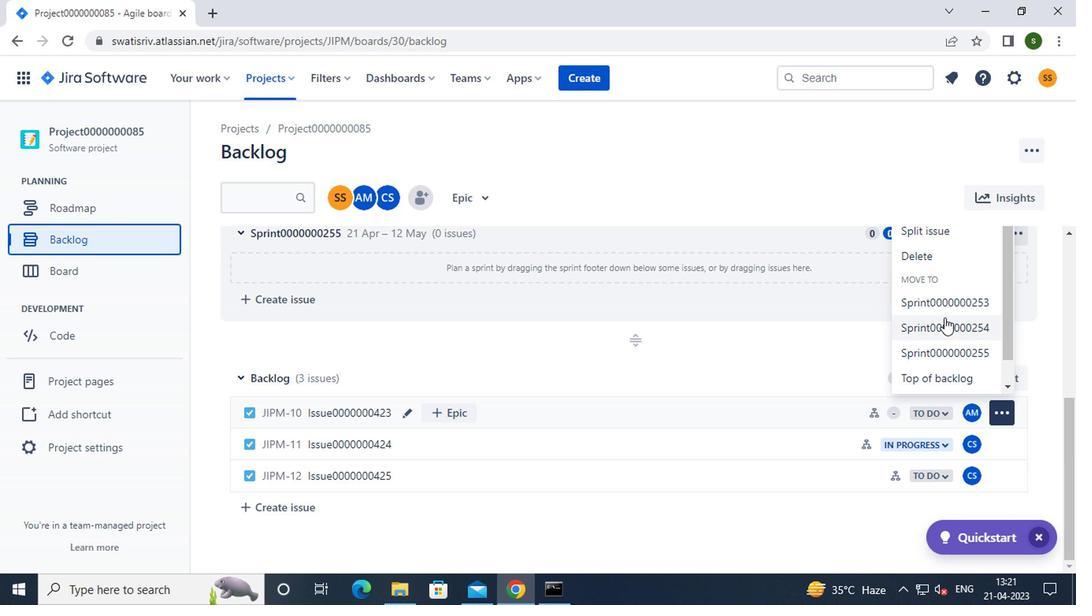 
Action: Mouse moved to (773, 178)
Screenshot: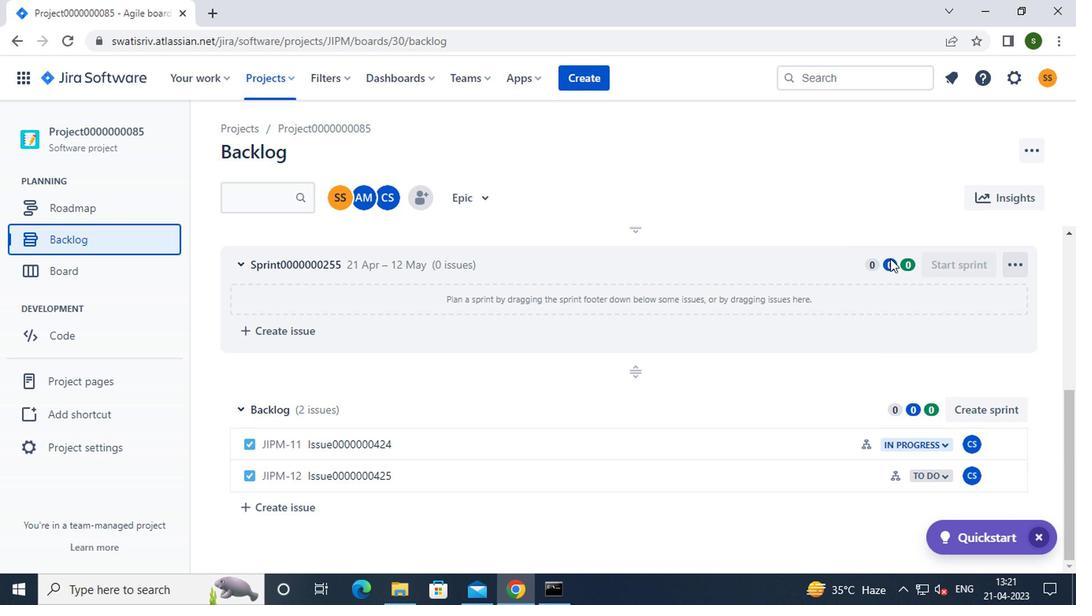 
